 Task: Add Nature's Answer Glucosamine Chondroitin to the cart.
Action: Mouse moved to (222, 110)
Screenshot: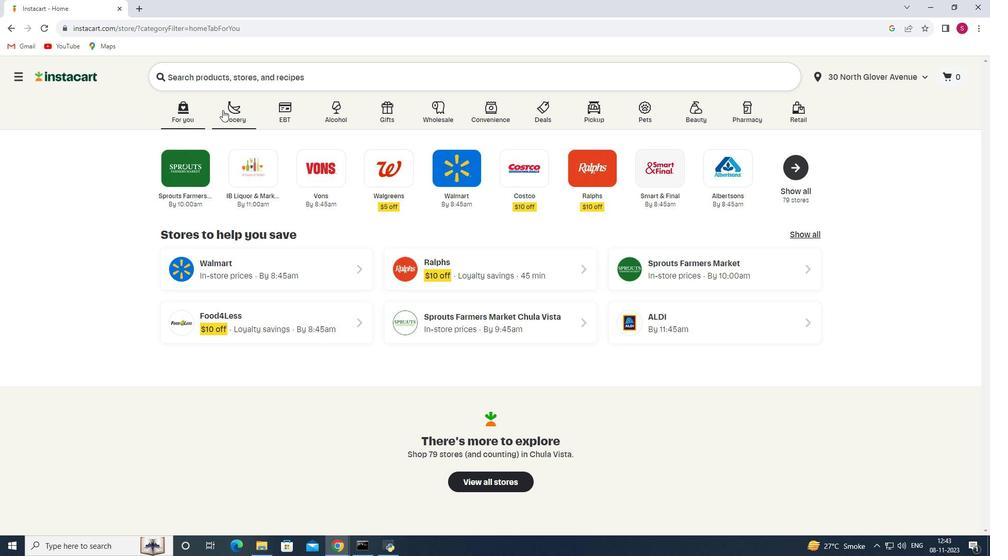 
Action: Mouse pressed left at (222, 110)
Screenshot: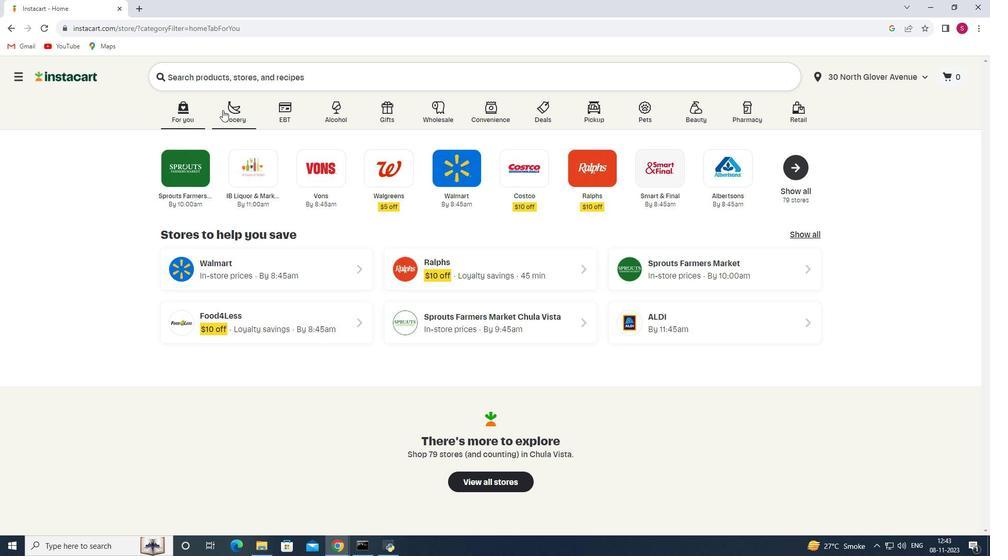 
Action: Mouse moved to (219, 289)
Screenshot: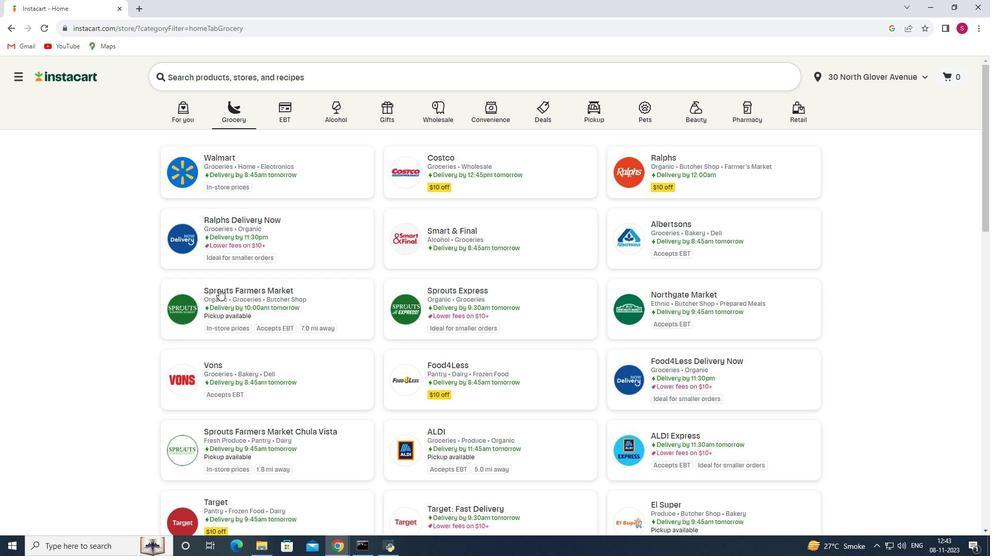 
Action: Mouse pressed left at (219, 289)
Screenshot: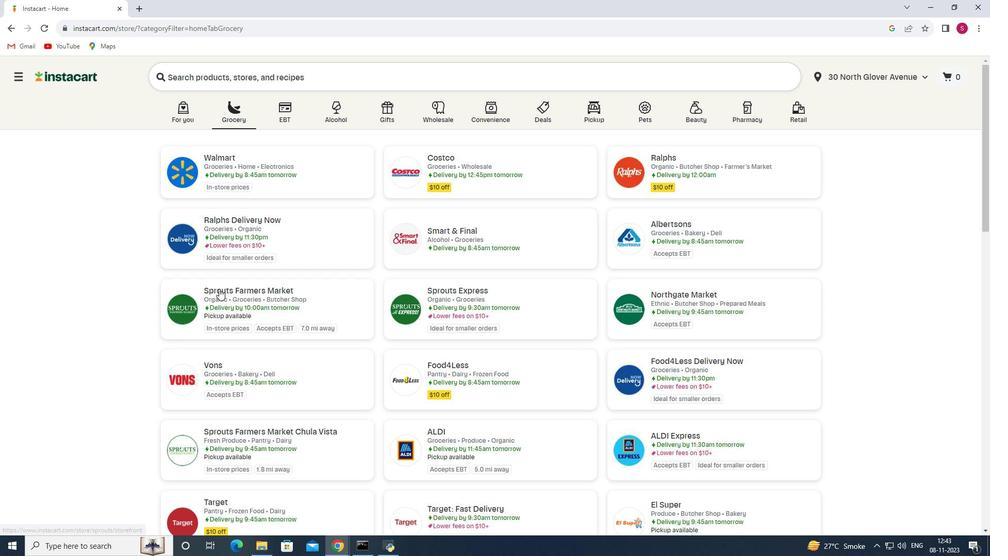 
Action: Mouse moved to (71, 305)
Screenshot: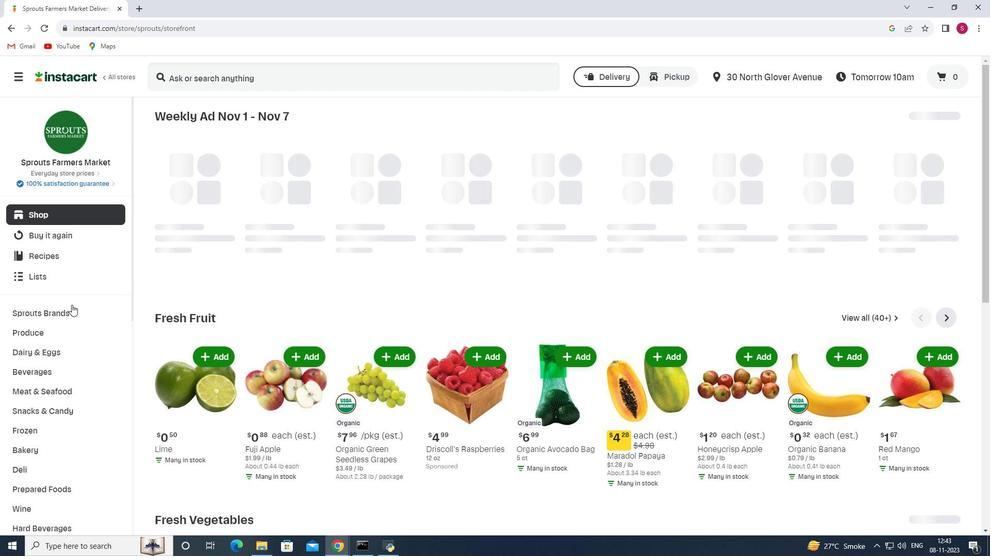 
Action: Mouse scrolled (71, 304) with delta (0, 0)
Screenshot: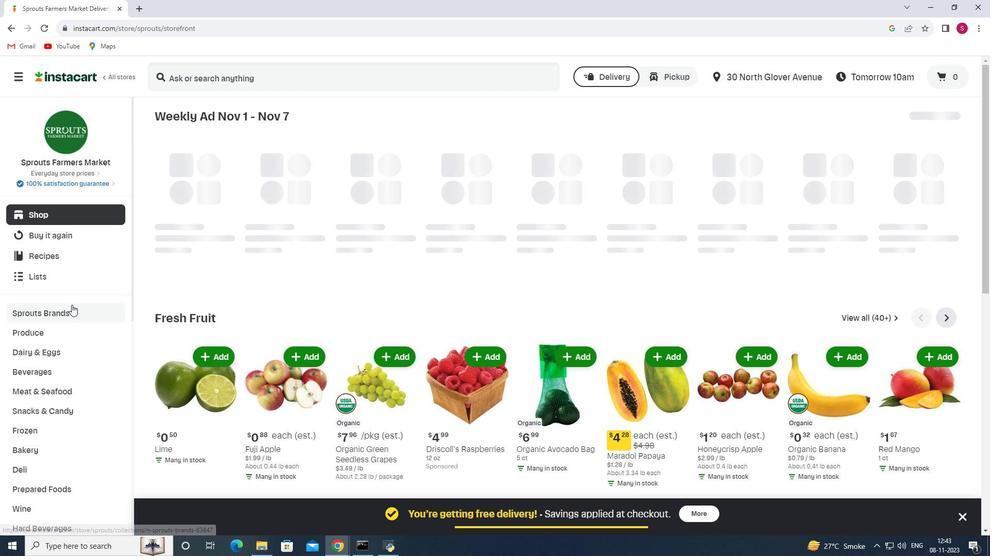 
Action: Mouse scrolled (71, 304) with delta (0, 0)
Screenshot: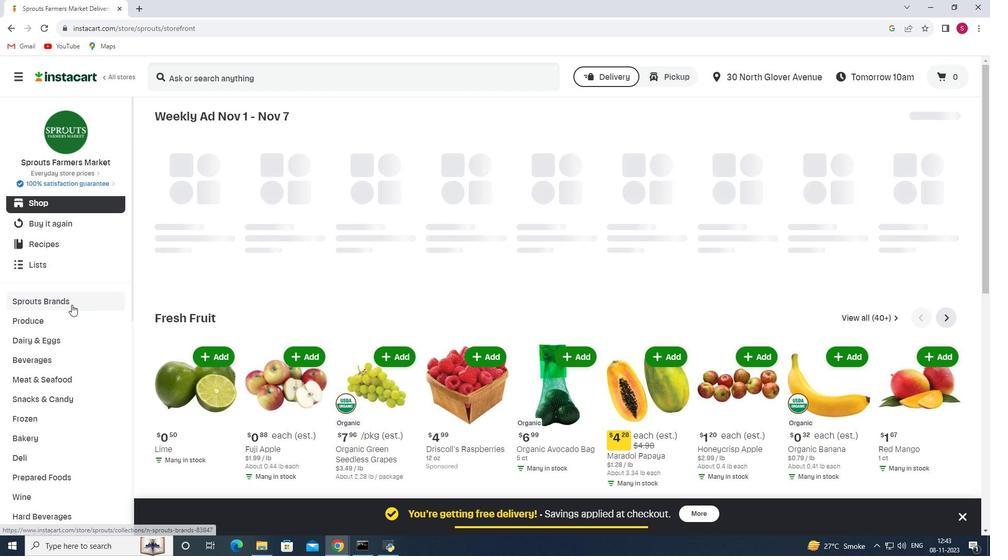 
Action: Mouse scrolled (71, 304) with delta (0, 0)
Screenshot: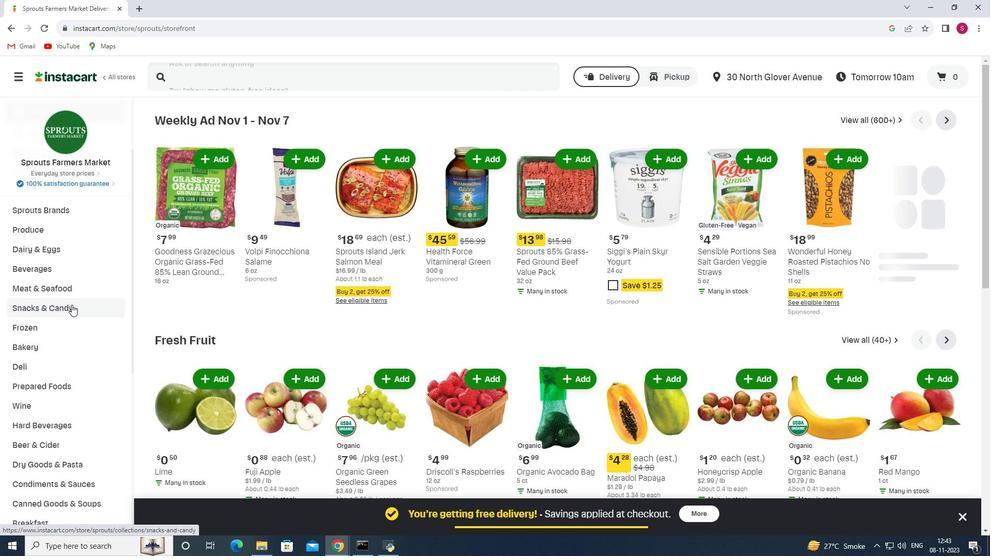 
Action: Mouse scrolled (71, 304) with delta (0, 0)
Screenshot: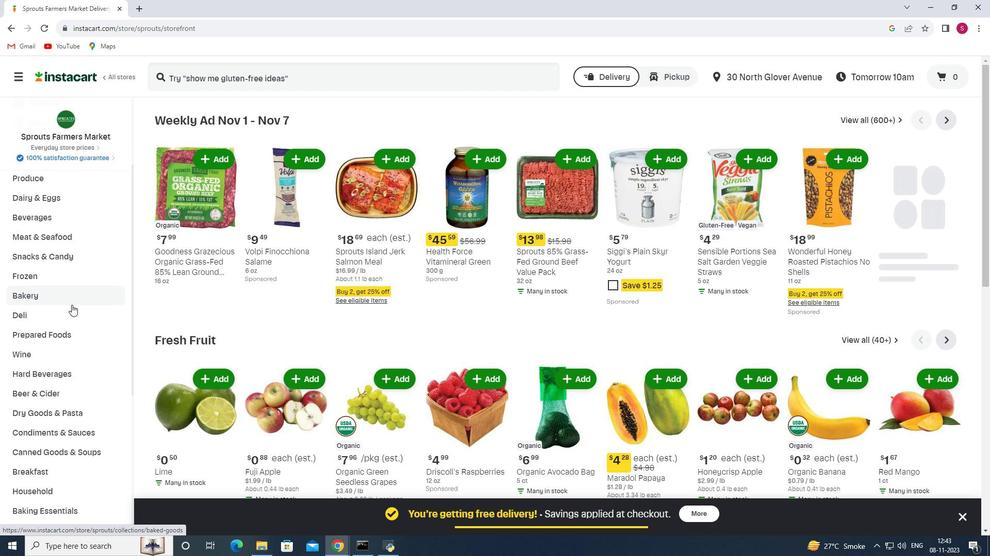 
Action: Mouse scrolled (71, 304) with delta (0, 0)
Screenshot: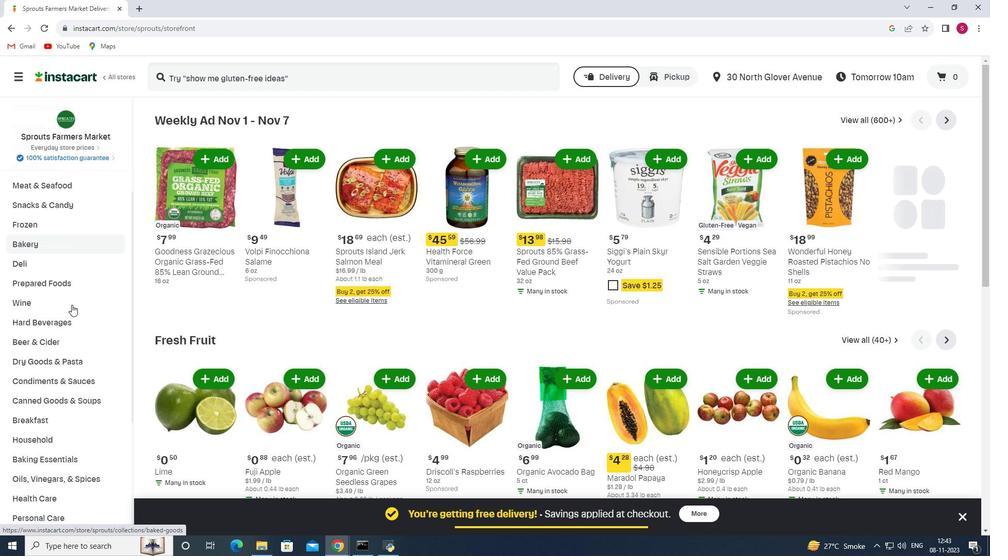 
Action: Mouse scrolled (71, 304) with delta (0, 0)
Screenshot: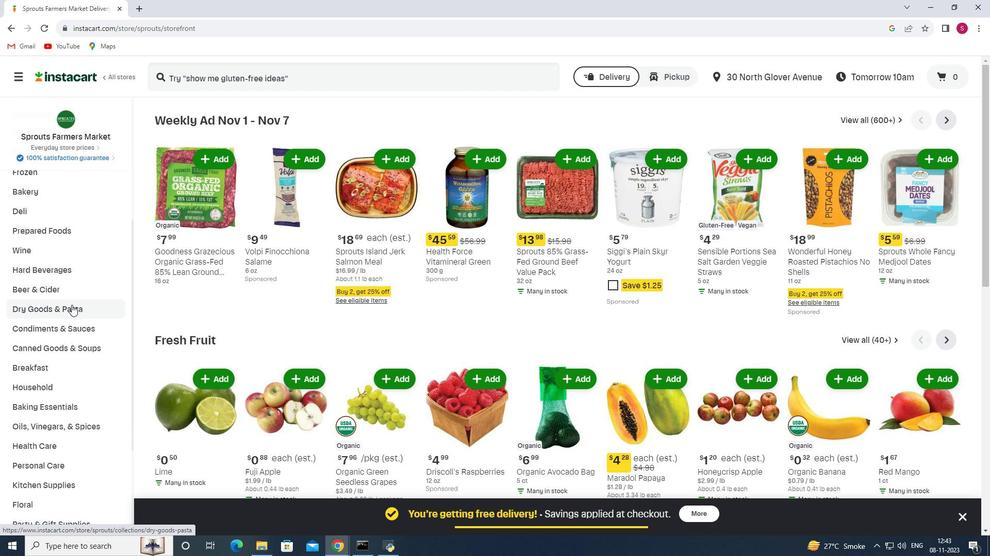 
Action: Mouse scrolled (71, 304) with delta (0, 0)
Screenshot: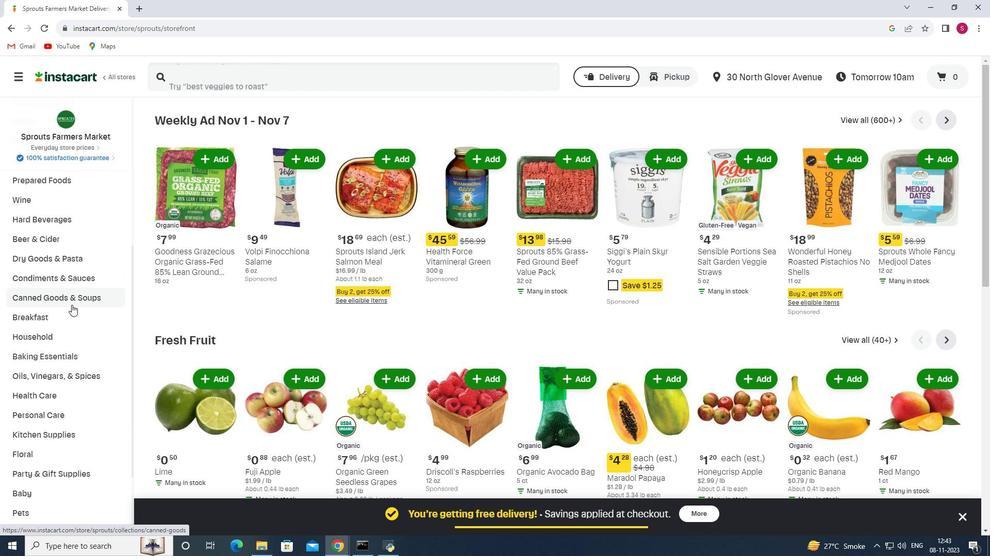 
Action: Mouse moved to (55, 343)
Screenshot: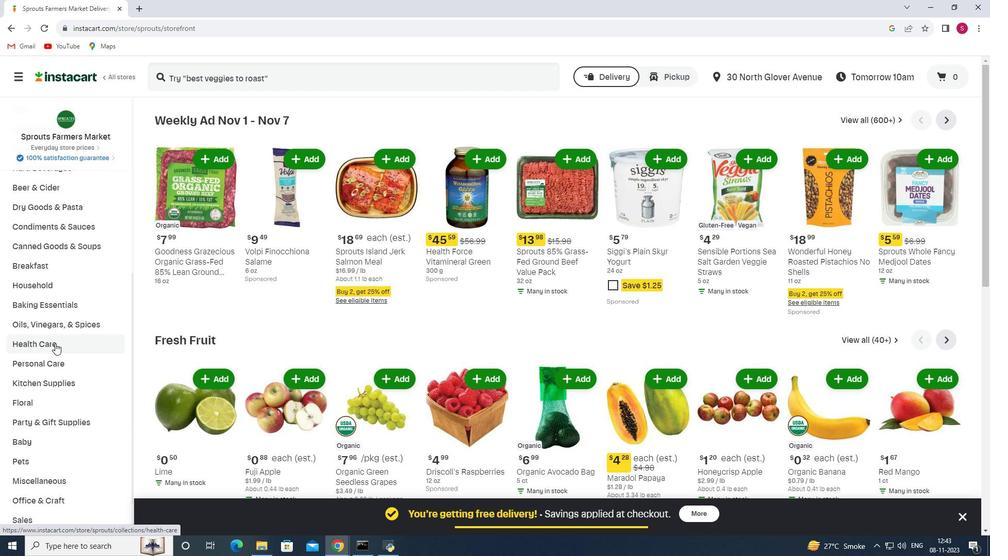 
Action: Mouse pressed left at (55, 343)
Screenshot: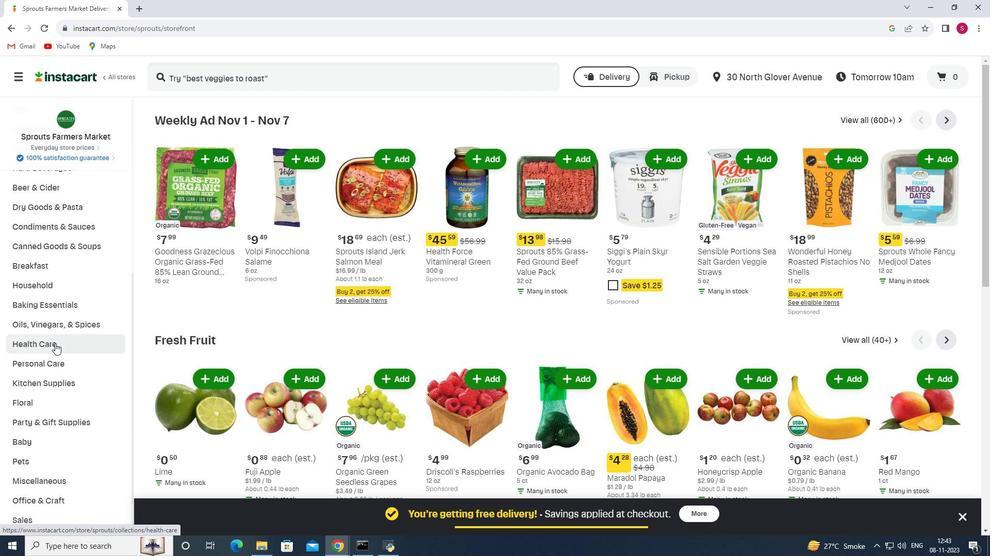 
Action: Mouse moved to (374, 145)
Screenshot: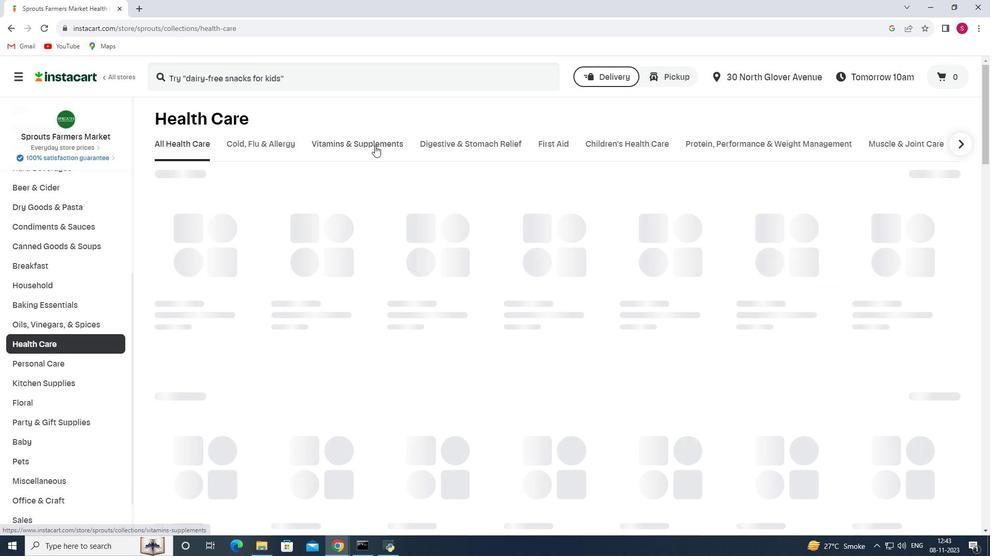 
Action: Mouse pressed left at (374, 145)
Screenshot: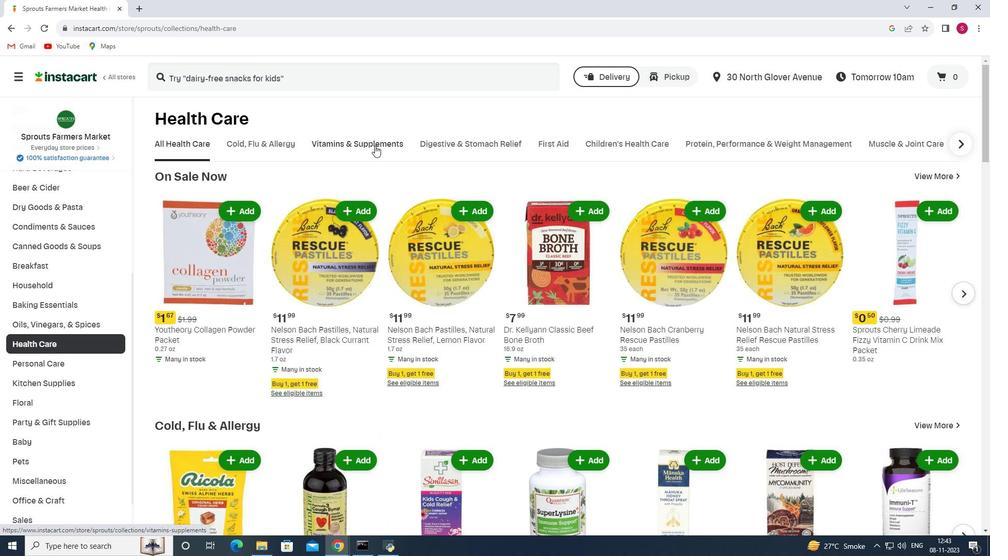 
Action: Mouse moved to (968, 186)
Screenshot: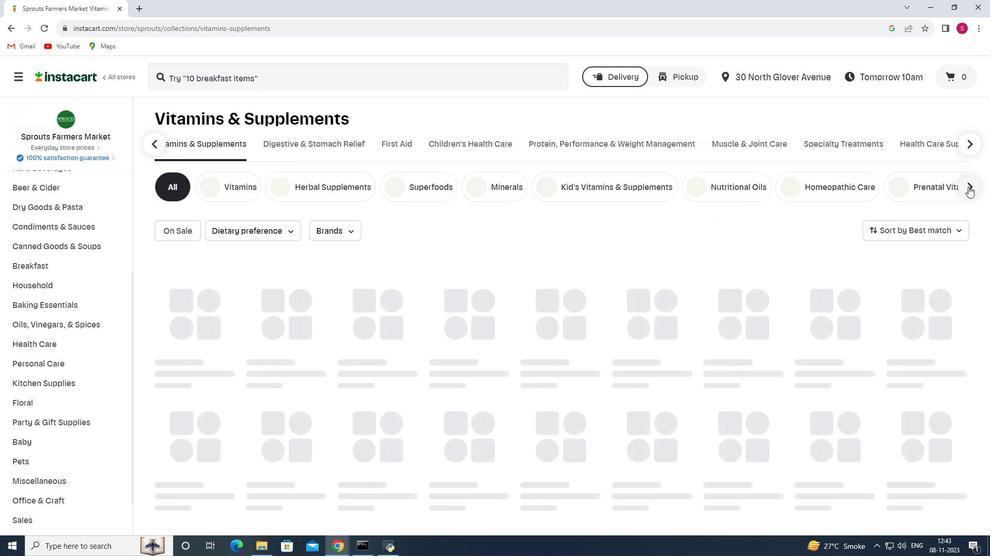 
Action: Mouse pressed left at (968, 186)
Screenshot: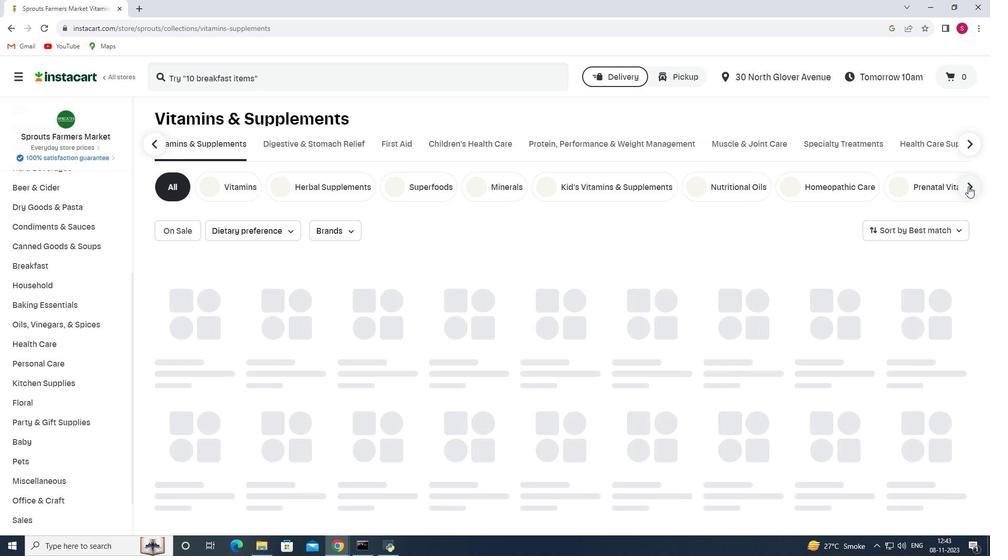 
Action: Mouse moved to (752, 188)
Screenshot: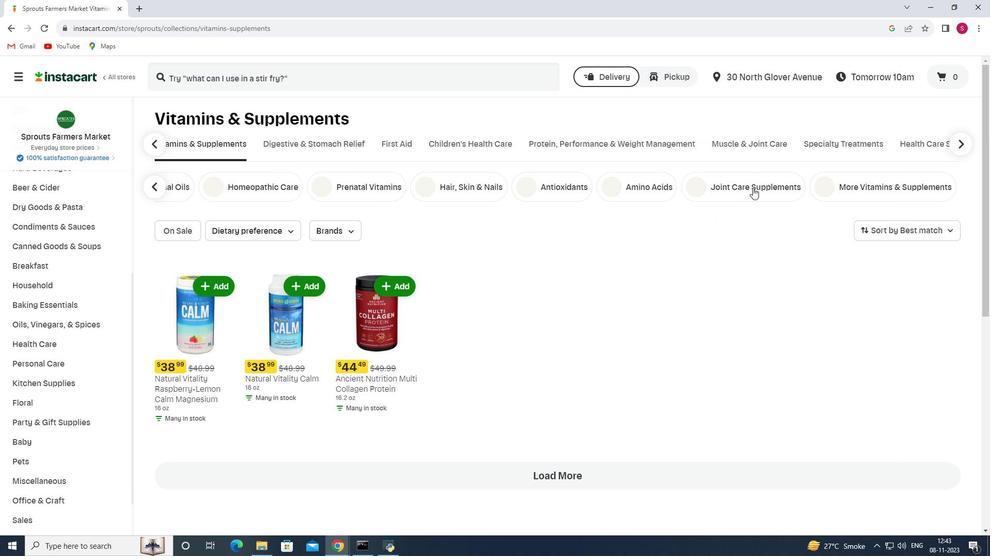 
Action: Mouse pressed left at (752, 188)
Screenshot: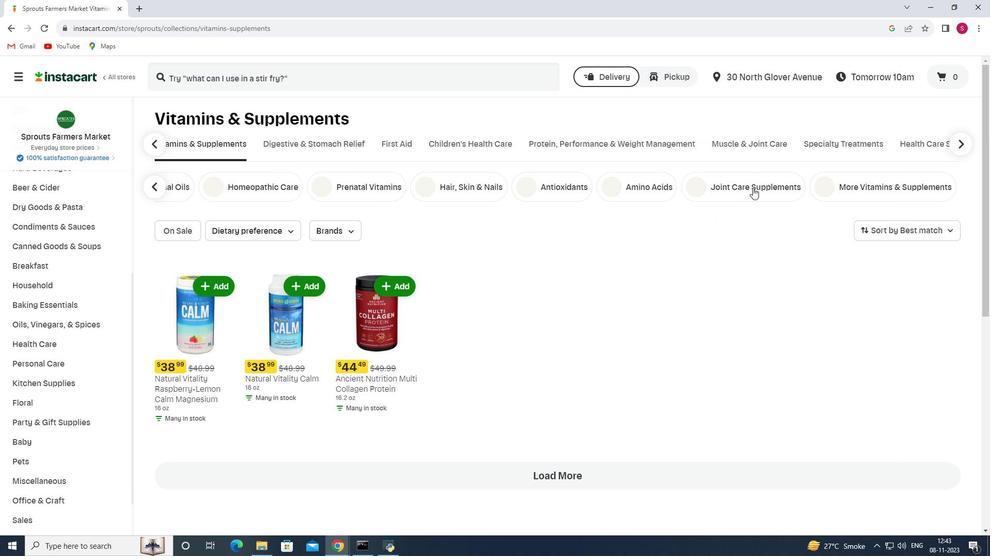 
Action: Mouse moved to (294, 80)
Screenshot: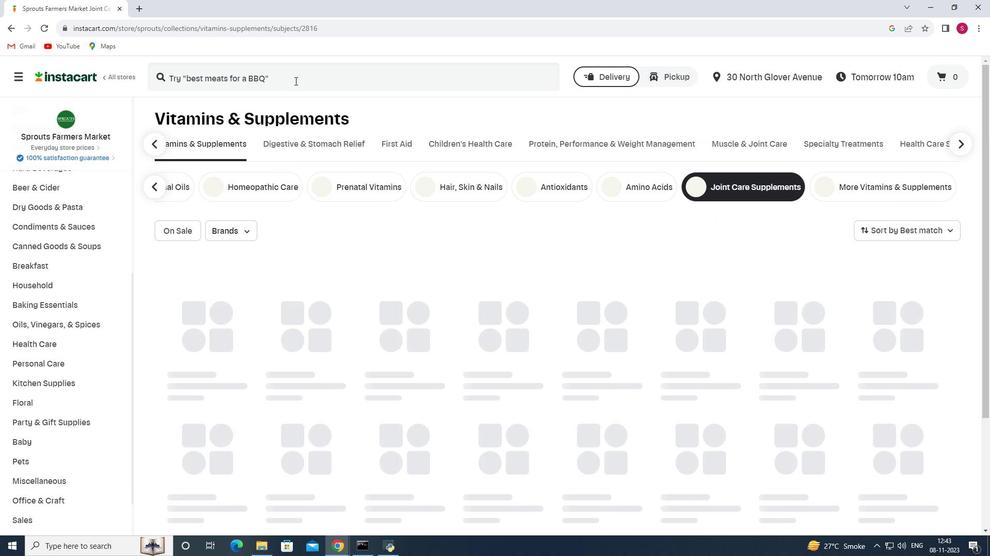 
Action: Mouse pressed left at (294, 80)
Screenshot: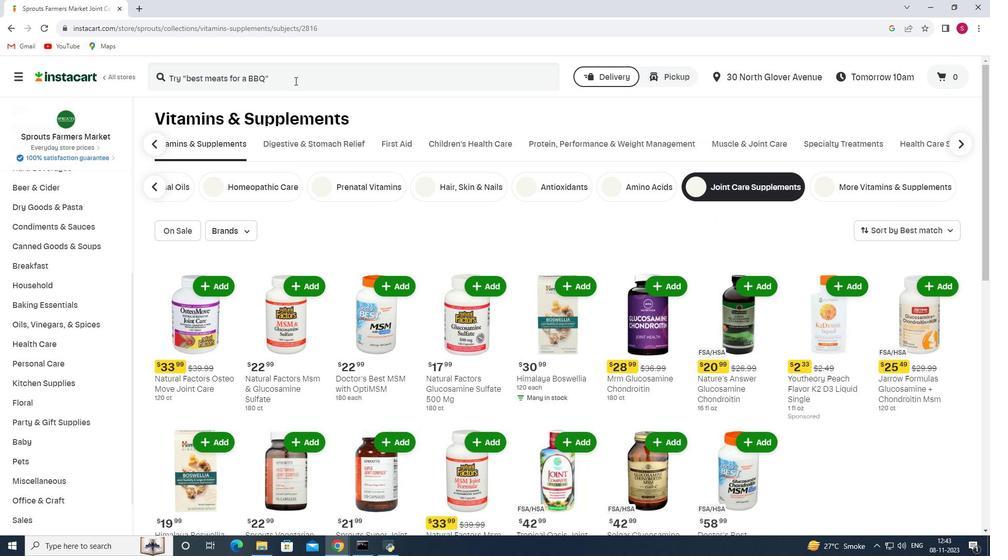 
Action: Key pressed <Key.shift>Nature's<Key.space><Key.shift><Key.shift><Key.shift><Key.shift><Key.shift><Key.shift><Key.shift><Key.shift><Key.shift>Answer<Key.space><Key.shift>Glucosamine<Key.space><Key.shift>Chondroitin<Key.enter>
Screenshot: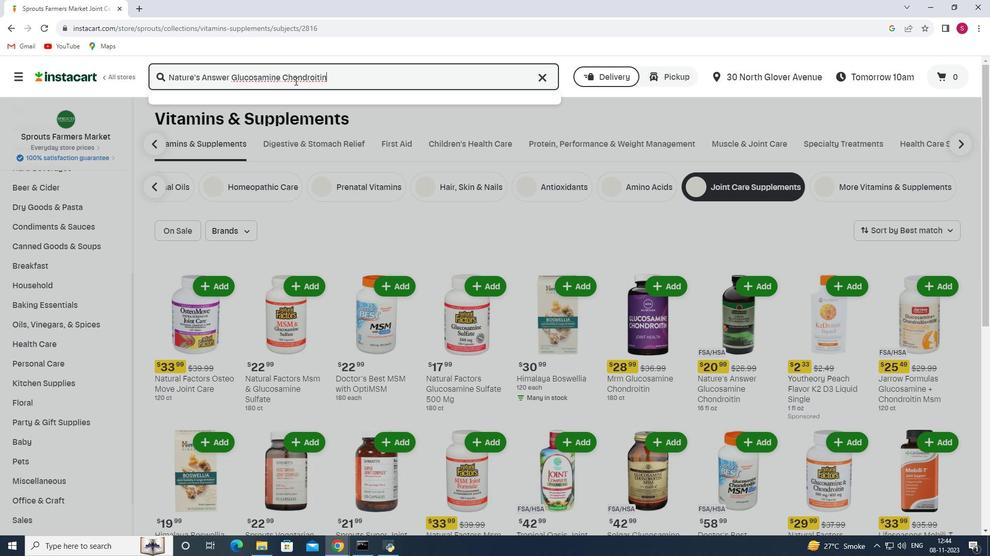 
Action: Mouse moved to (579, 165)
Screenshot: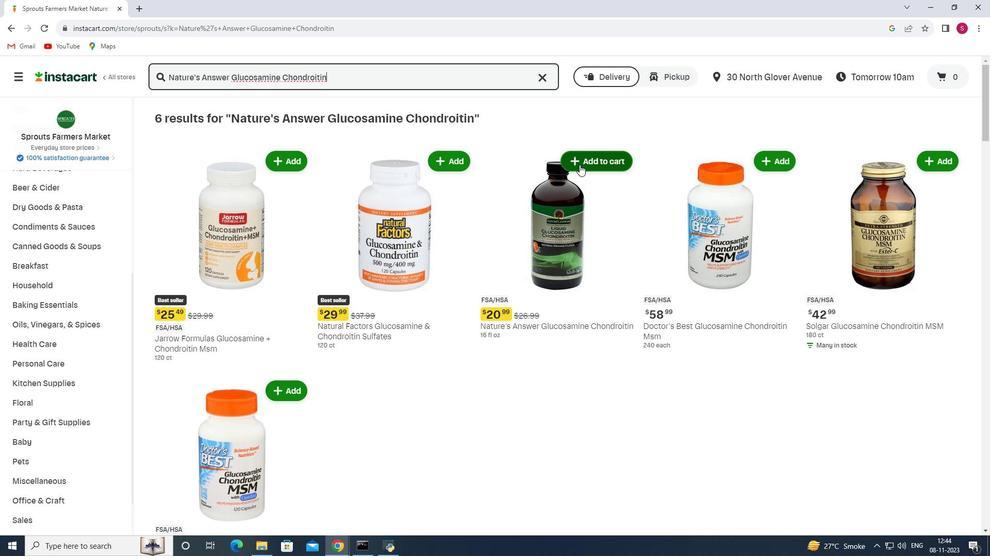 
Action: Mouse pressed left at (579, 165)
Screenshot: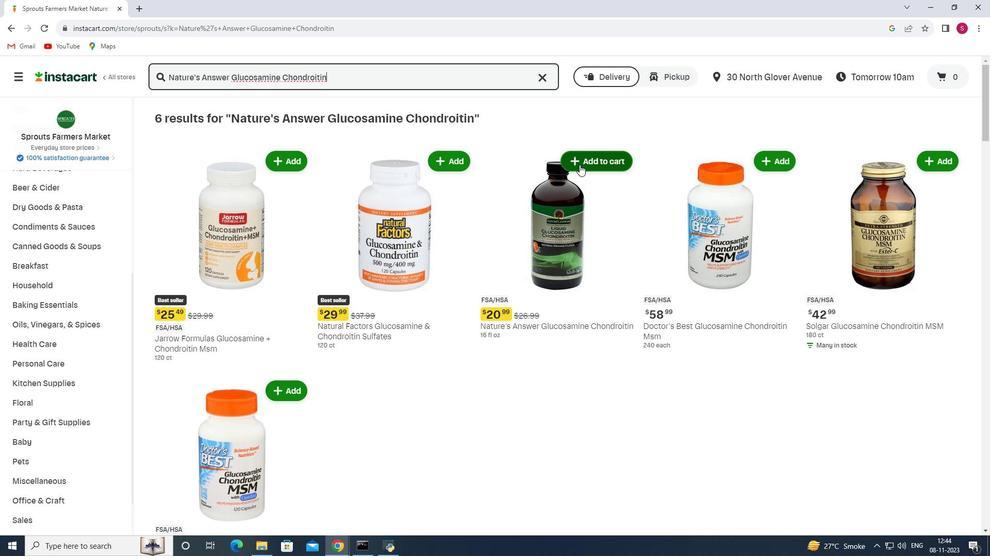 
Action: Mouse moved to (571, 218)
Screenshot: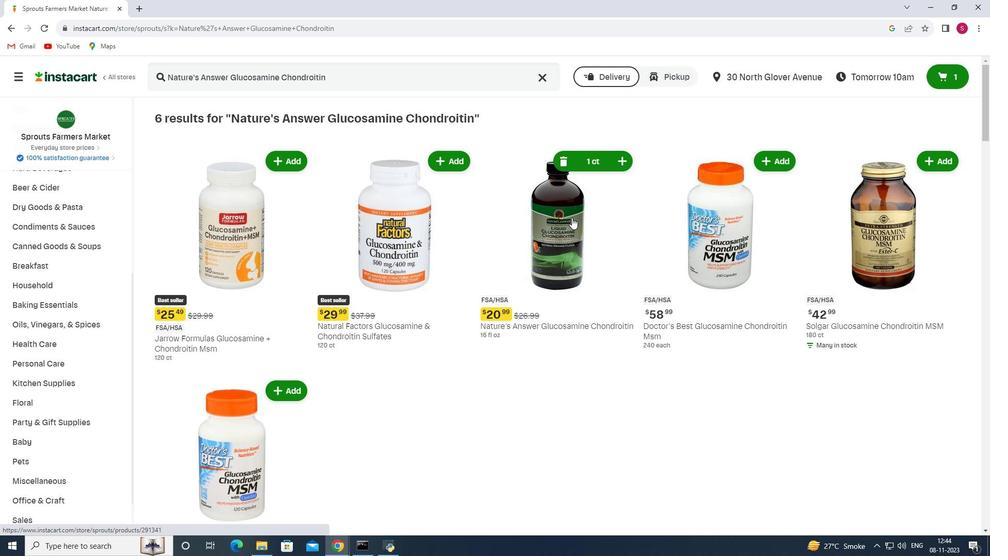 
